 Task: Look for products in the category "Superfoods" from Garden Of Life only.
Action: Mouse moved to (228, 106)
Screenshot: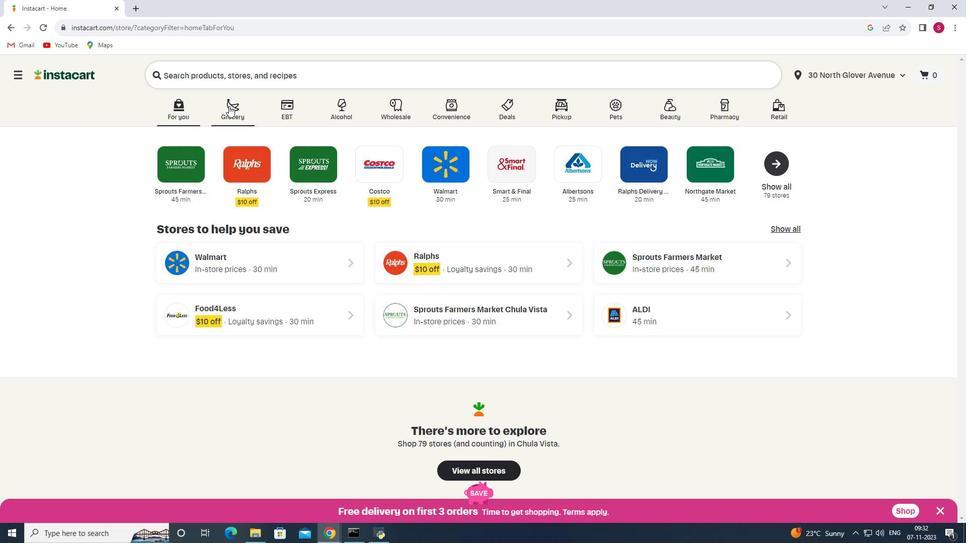 
Action: Mouse pressed left at (228, 106)
Screenshot: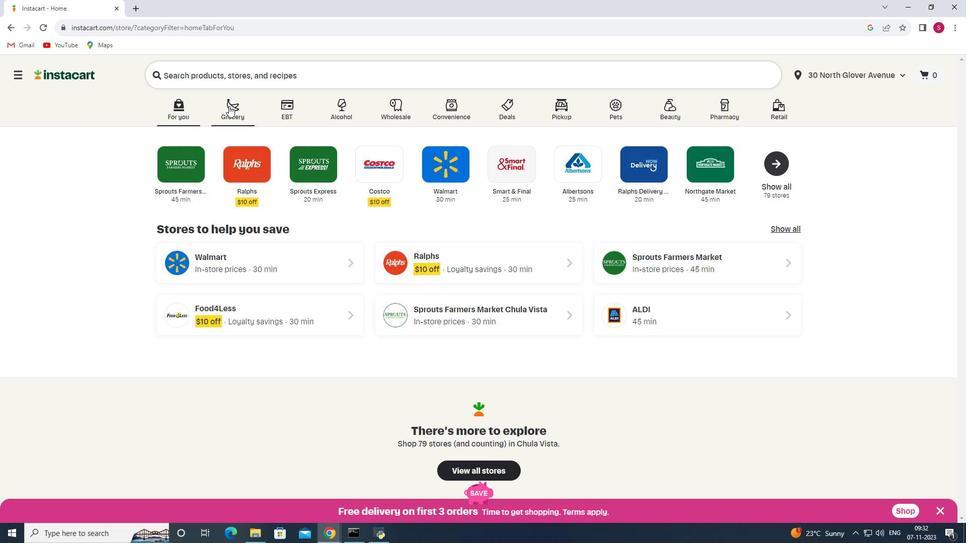 
Action: Mouse moved to (216, 283)
Screenshot: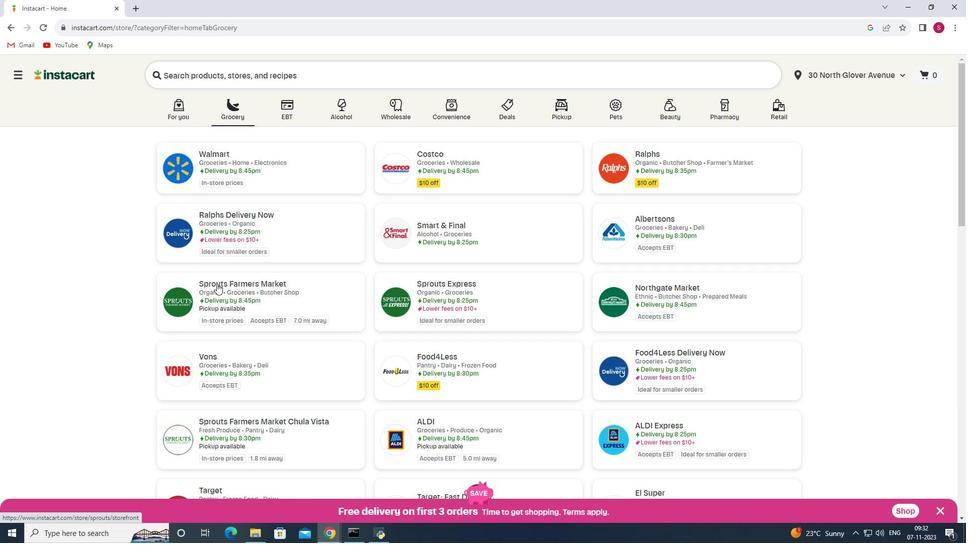
Action: Mouse pressed left at (216, 283)
Screenshot: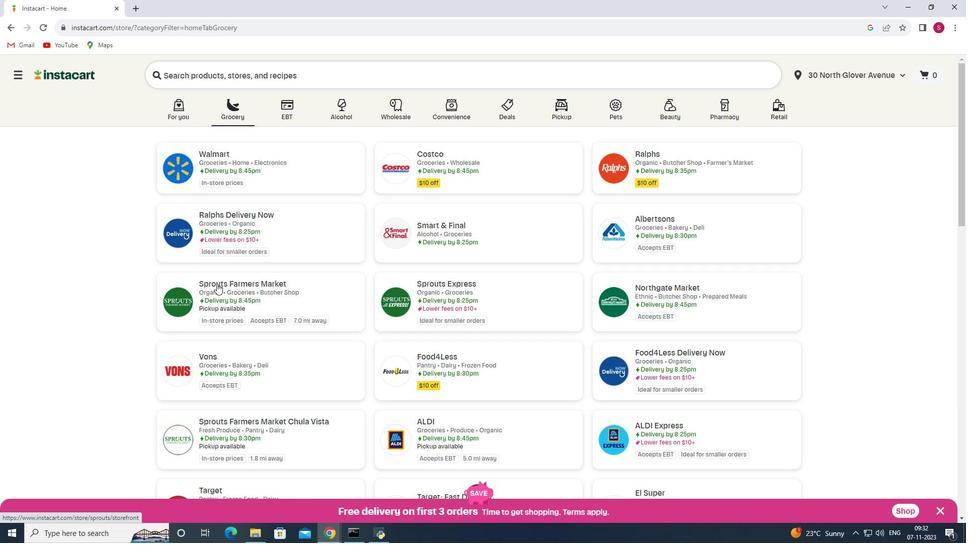 
Action: Mouse moved to (62, 292)
Screenshot: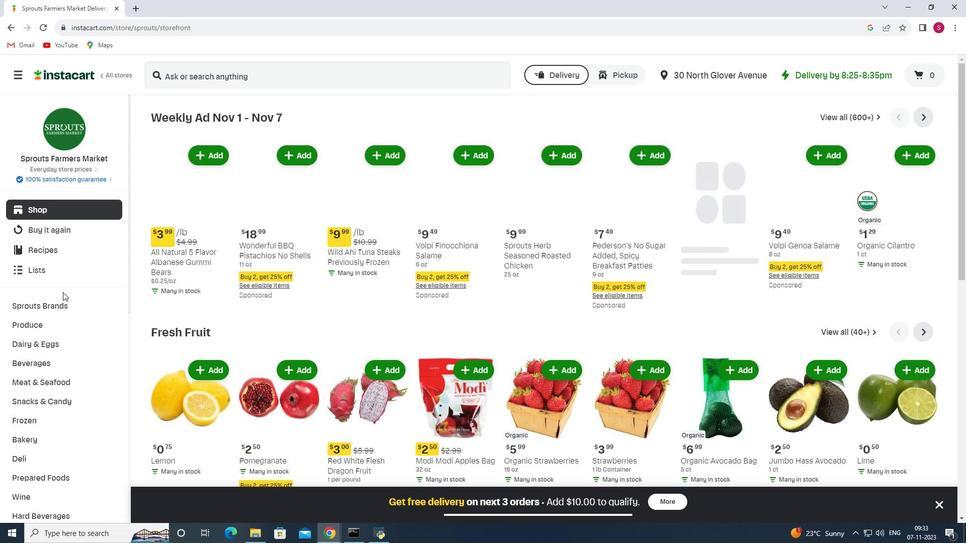
Action: Mouse scrolled (62, 291) with delta (0, 0)
Screenshot: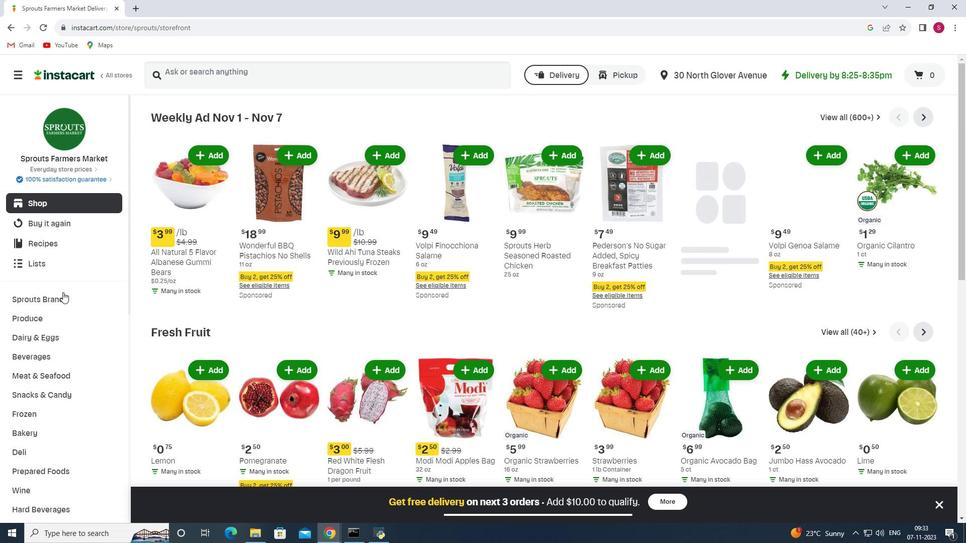 
Action: Mouse scrolled (62, 291) with delta (0, 0)
Screenshot: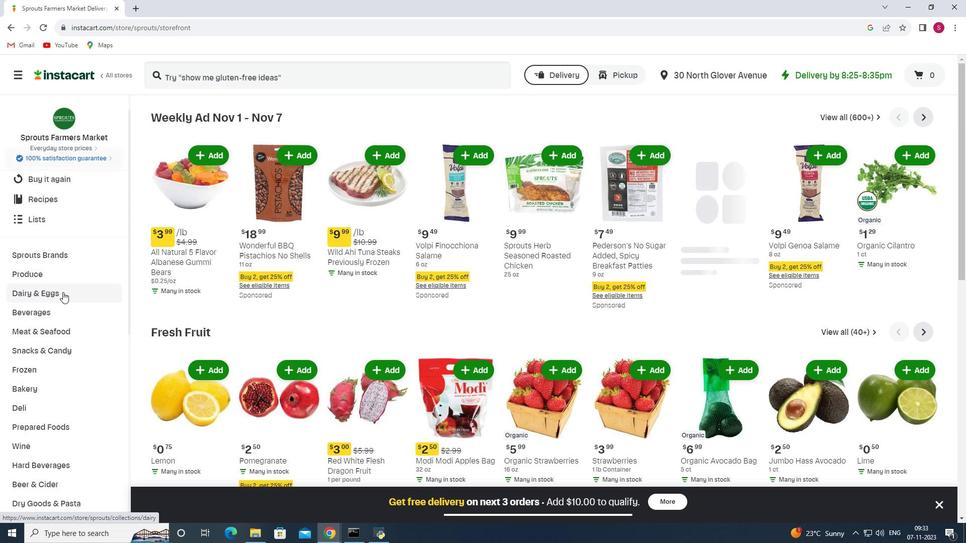 
Action: Mouse moved to (62, 292)
Screenshot: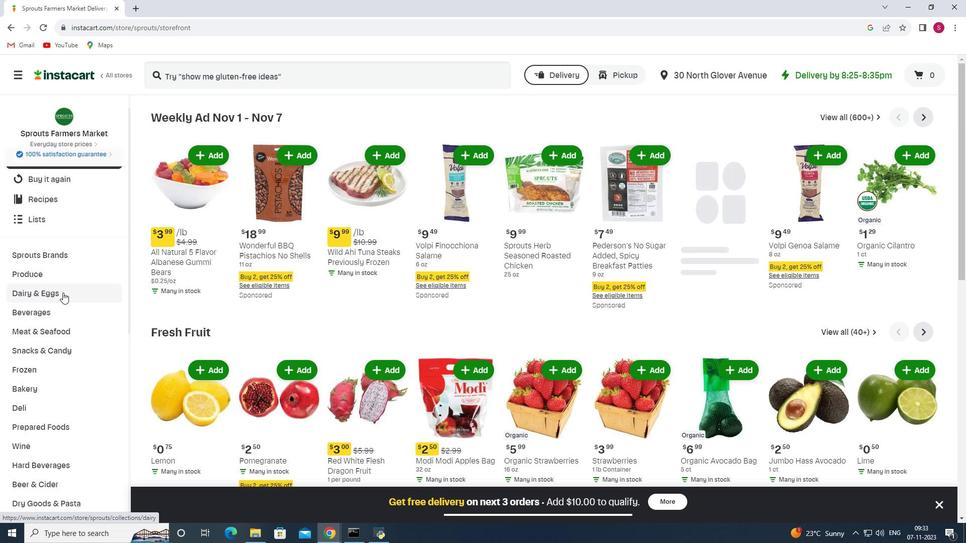 
Action: Mouse scrolled (62, 292) with delta (0, 0)
Screenshot: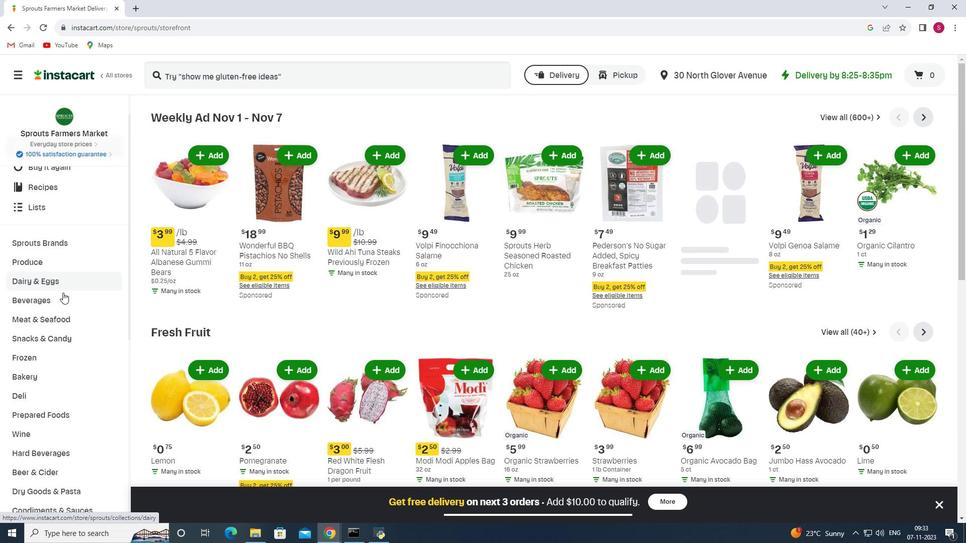 
Action: Mouse scrolled (62, 292) with delta (0, 0)
Screenshot: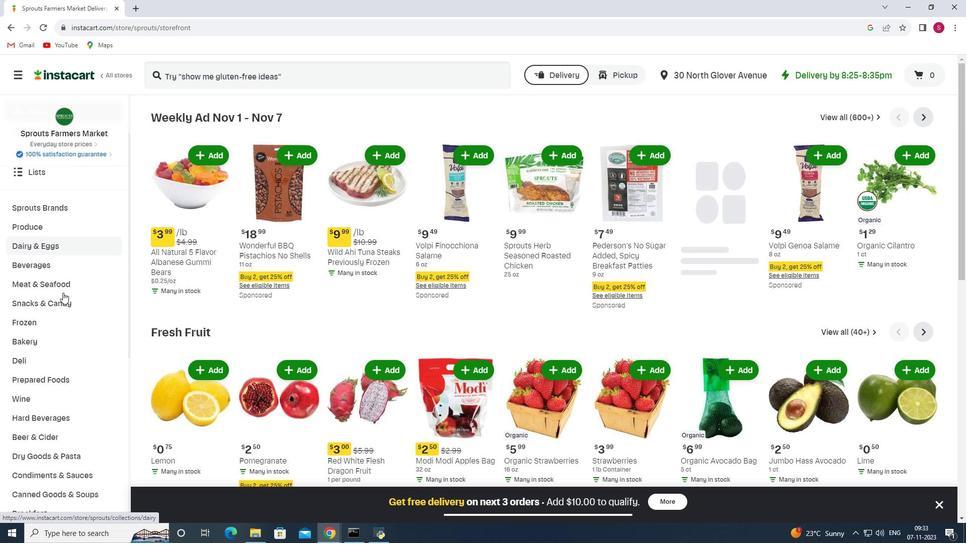 
Action: Mouse scrolled (62, 292) with delta (0, 0)
Screenshot: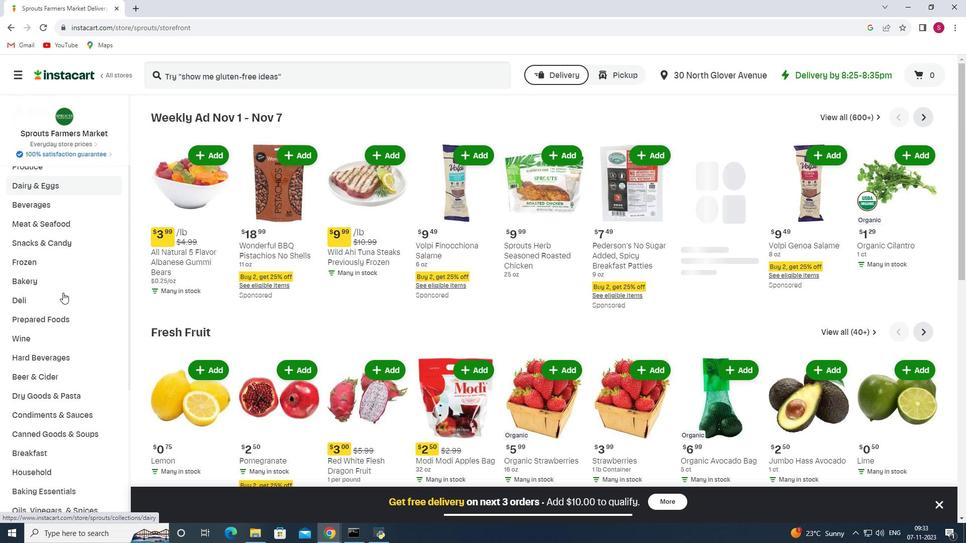 
Action: Mouse scrolled (62, 292) with delta (0, 0)
Screenshot: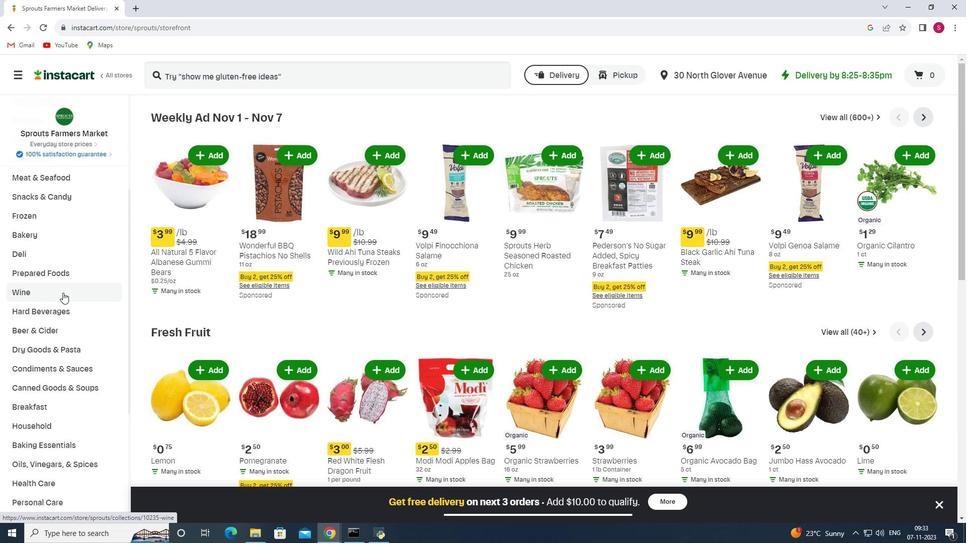 
Action: Mouse scrolled (62, 292) with delta (0, 0)
Screenshot: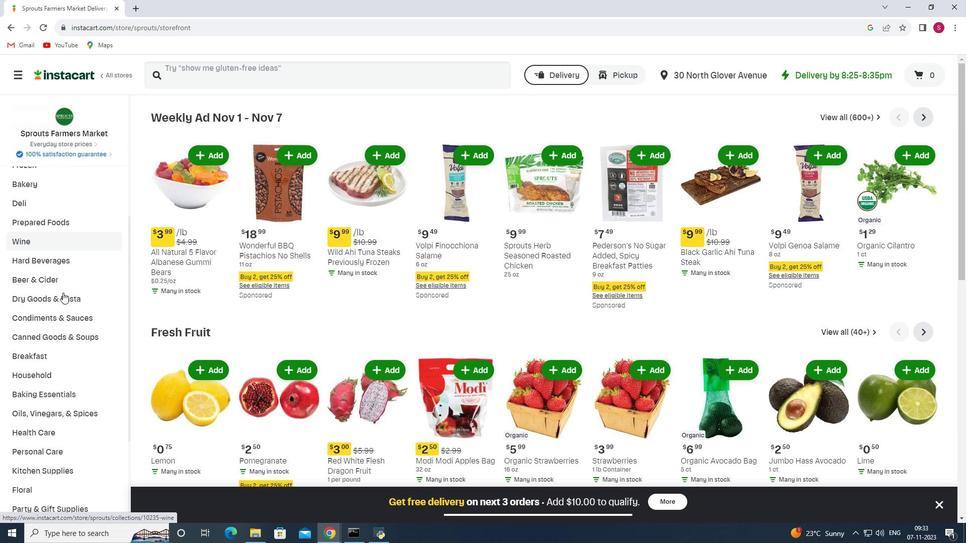 
Action: Mouse scrolled (62, 292) with delta (0, 0)
Screenshot: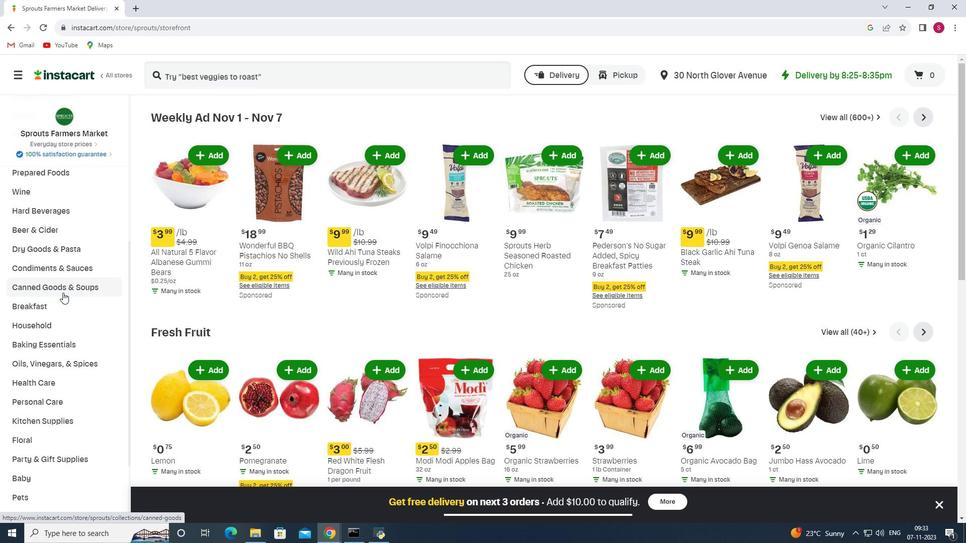 
Action: Mouse moved to (45, 333)
Screenshot: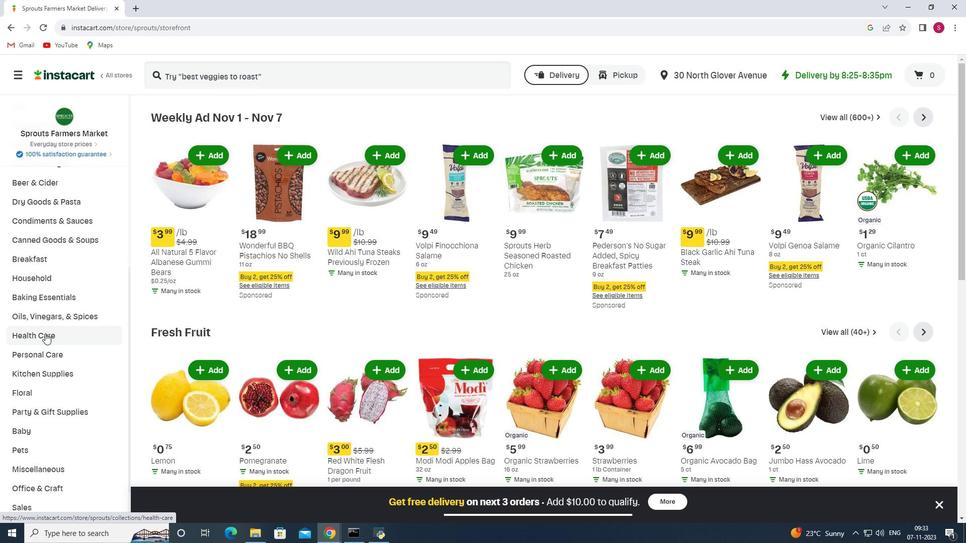 
Action: Mouse pressed left at (45, 333)
Screenshot: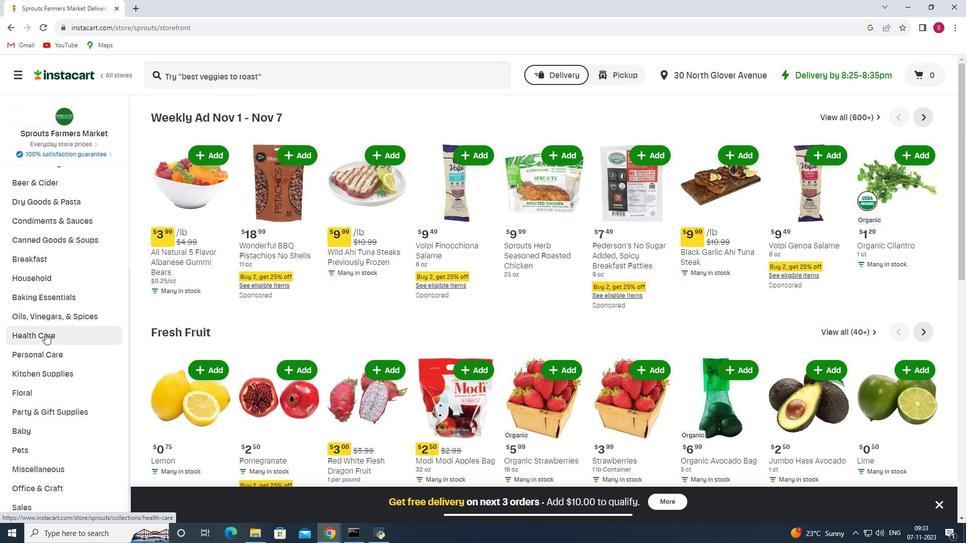 
Action: Mouse moved to (363, 141)
Screenshot: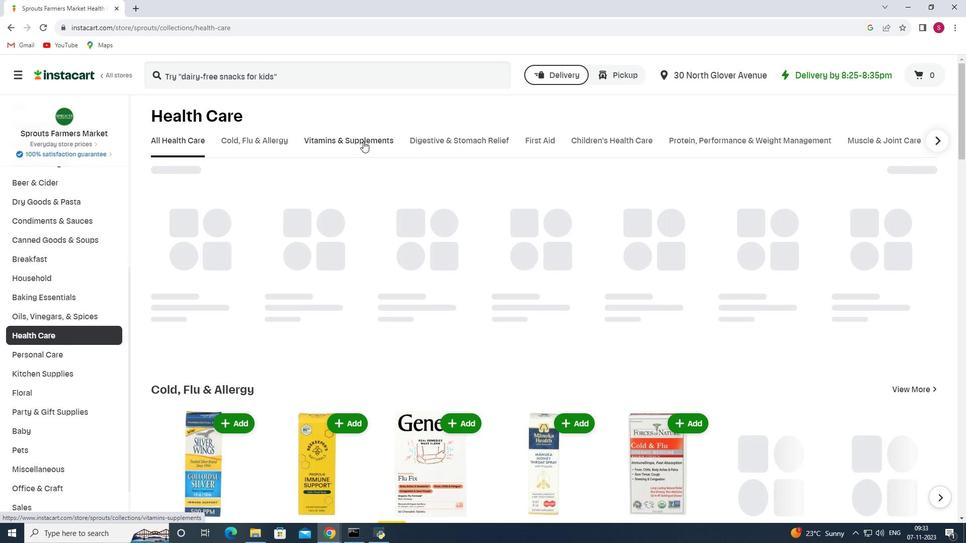 
Action: Mouse pressed left at (363, 141)
Screenshot: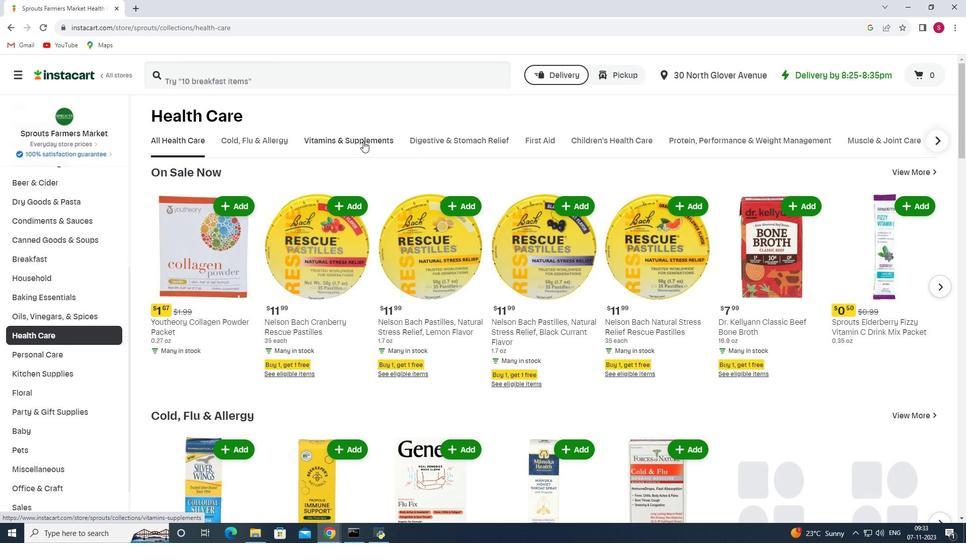 
Action: Mouse moved to (408, 178)
Screenshot: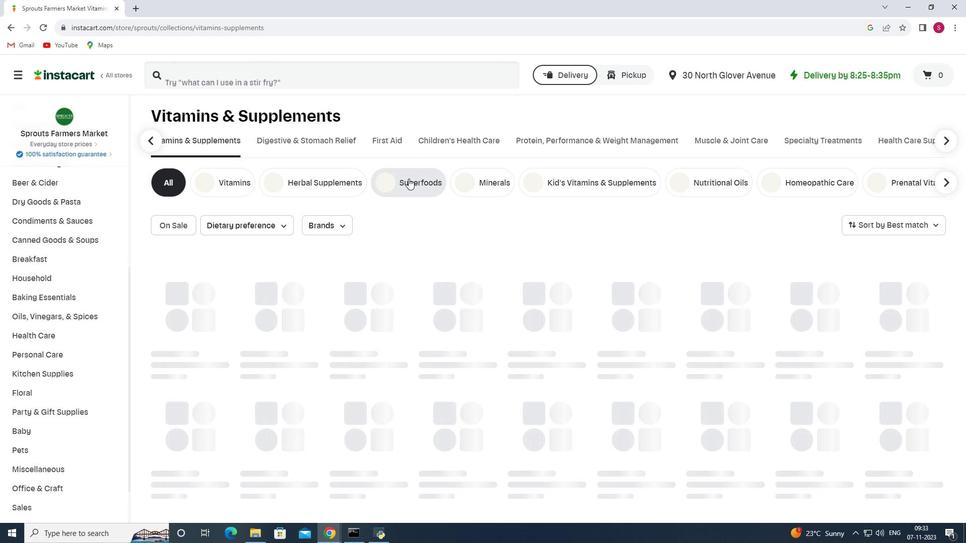 
Action: Mouse pressed left at (408, 178)
Screenshot: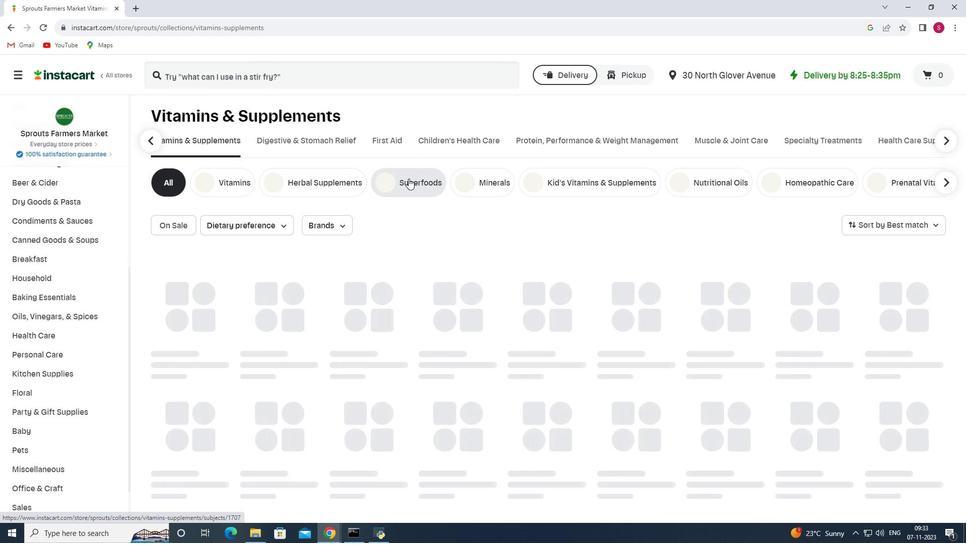 
Action: Mouse moved to (342, 227)
Screenshot: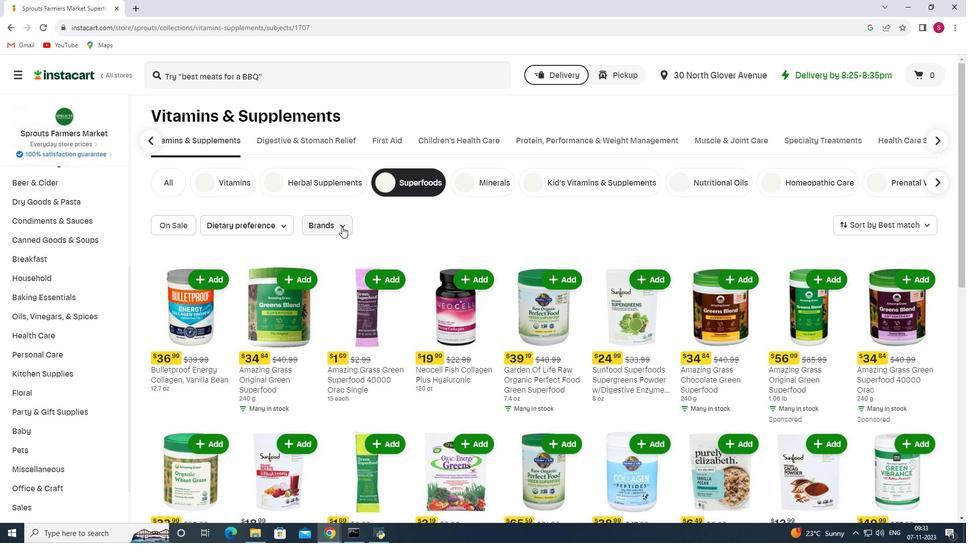 
Action: Mouse pressed left at (342, 227)
Screenshot: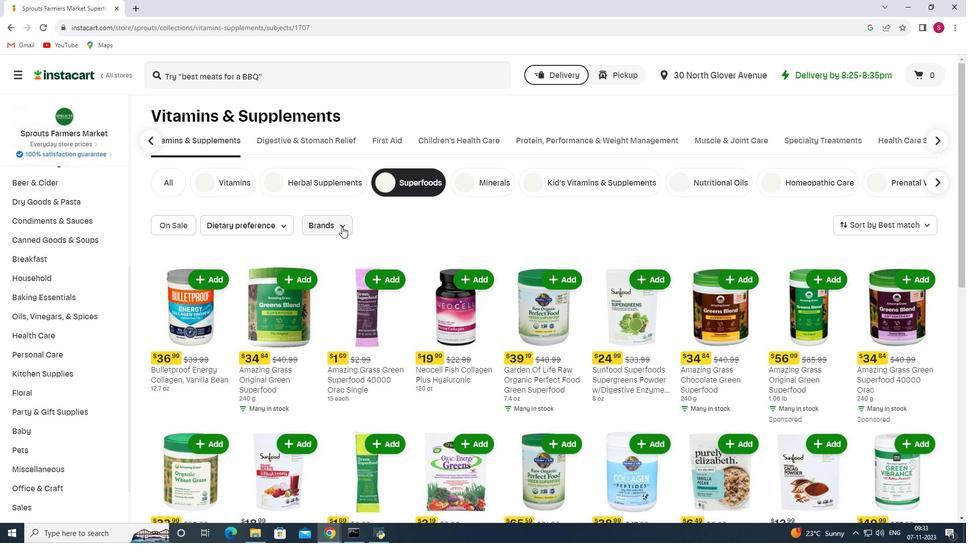 
Action: Mouse moved to (338, 274)
Screenshot: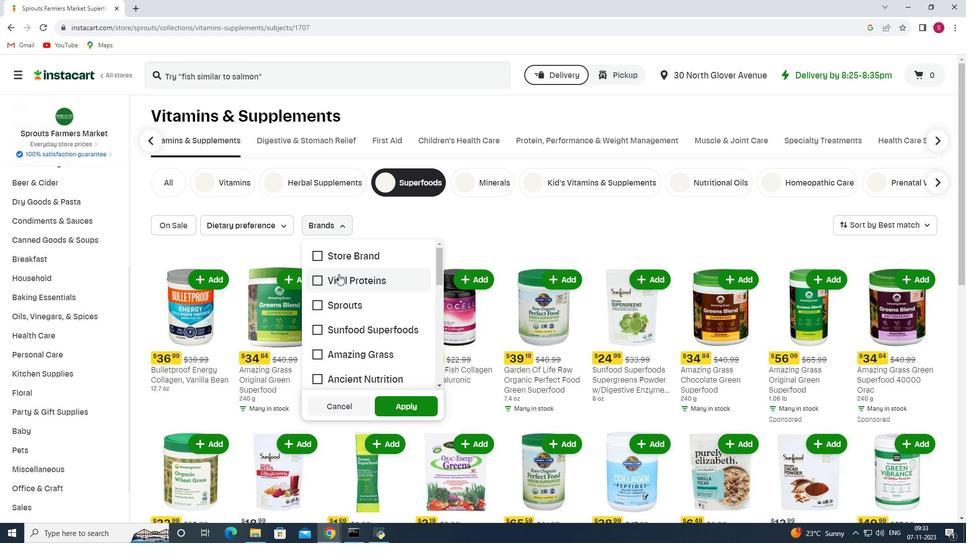 
Action: Mouse scrolled (338, 273) with delta (0, 0)
Screenshot: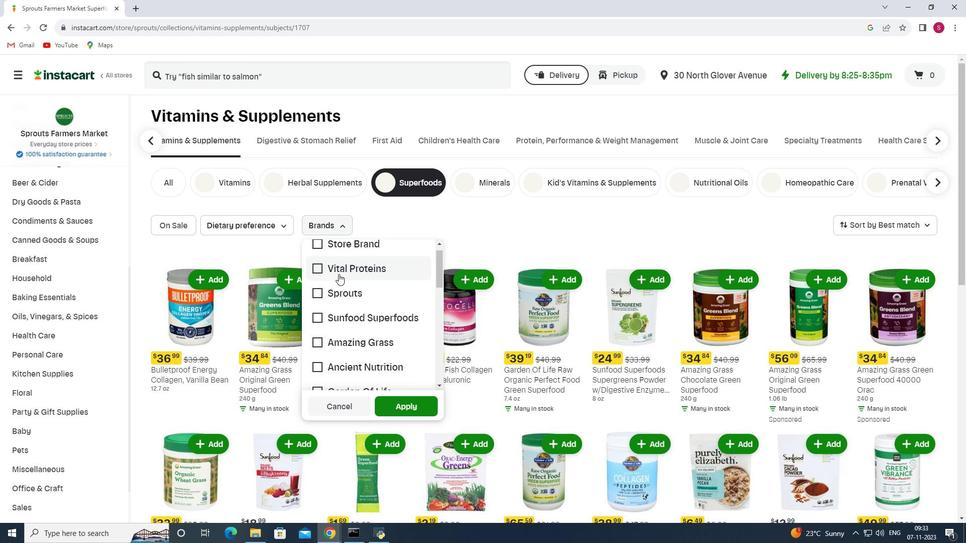 
Action: Mouse scrolled (338, 273) with delta (0, 0)
Screenshot: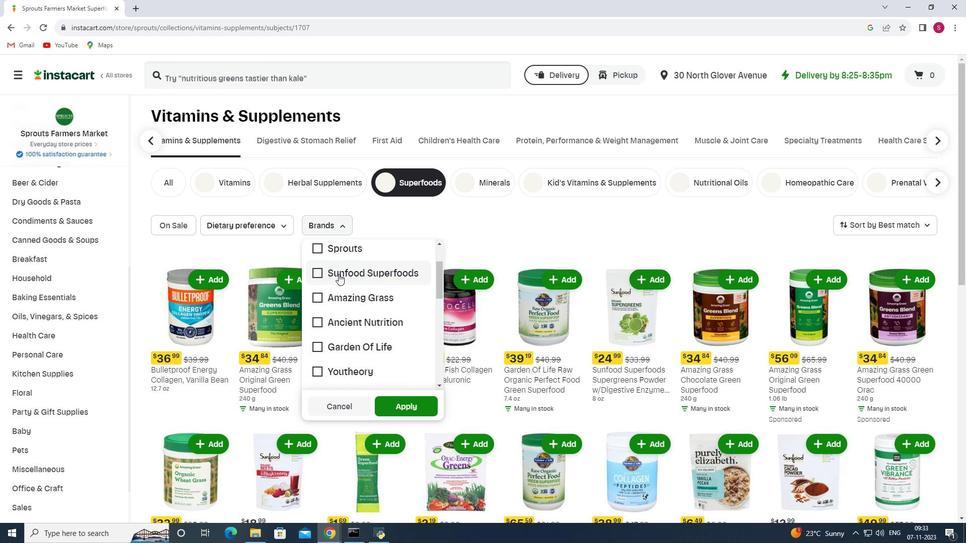 
Action: Mouse moved to (318, 299)
Screenshot: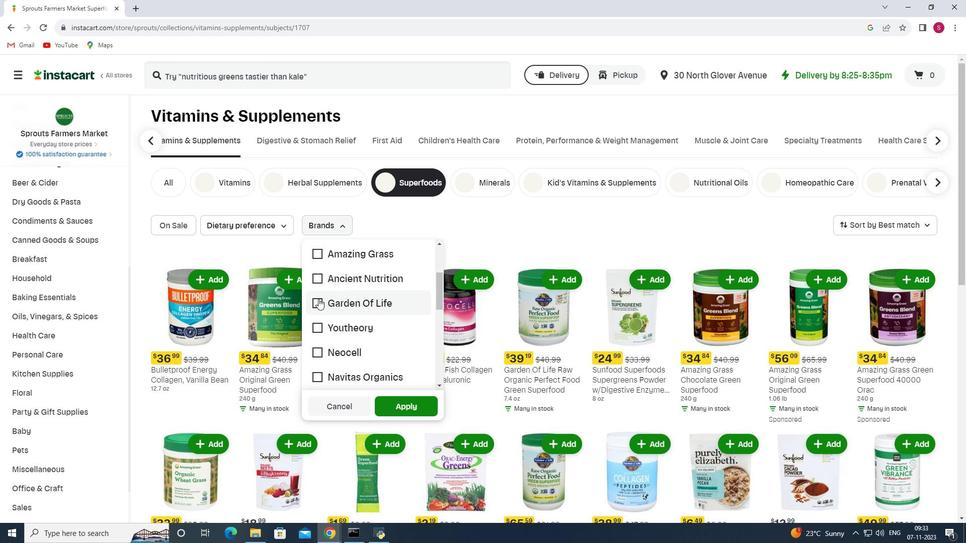 
Action: Mouse pressed left at (318, 299)
Screenshot: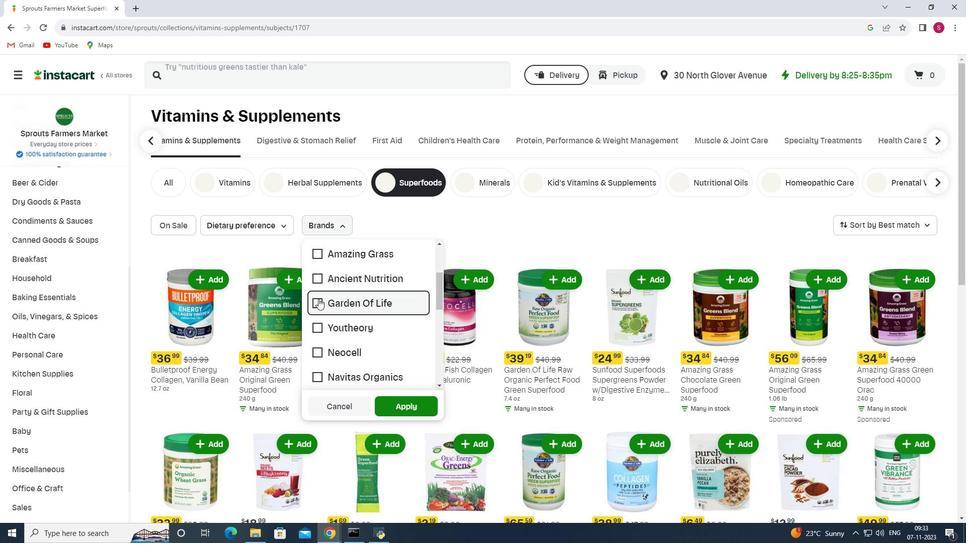 
Action: Mouse moved to (410, 400)
Screenshot: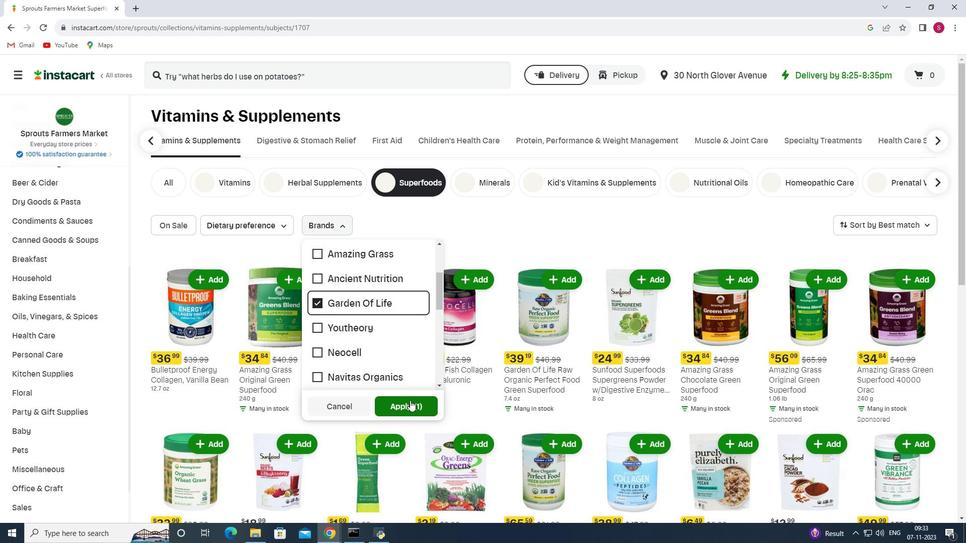 
Action: Mouse pressed left at (410, 400)
Screenshot: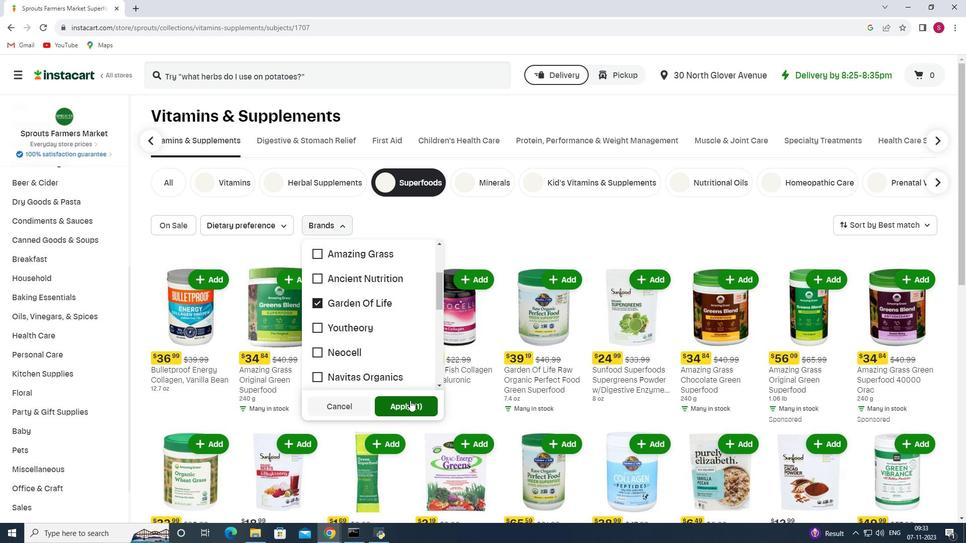 
